 Task: Start in the project AgileRadius the sprint 'Feedback Collection Sprint', with a duration of 3 weeks. Start in the project AgileRadius the sprint 'Feedback Collection Sprint', with a duration of 2 weeks. Start in the project AgileRadius the sprint 'Feedback Collection Sprint', with a duration of 1 week
Action: Mouse moved to (189, 53)
Screenshot: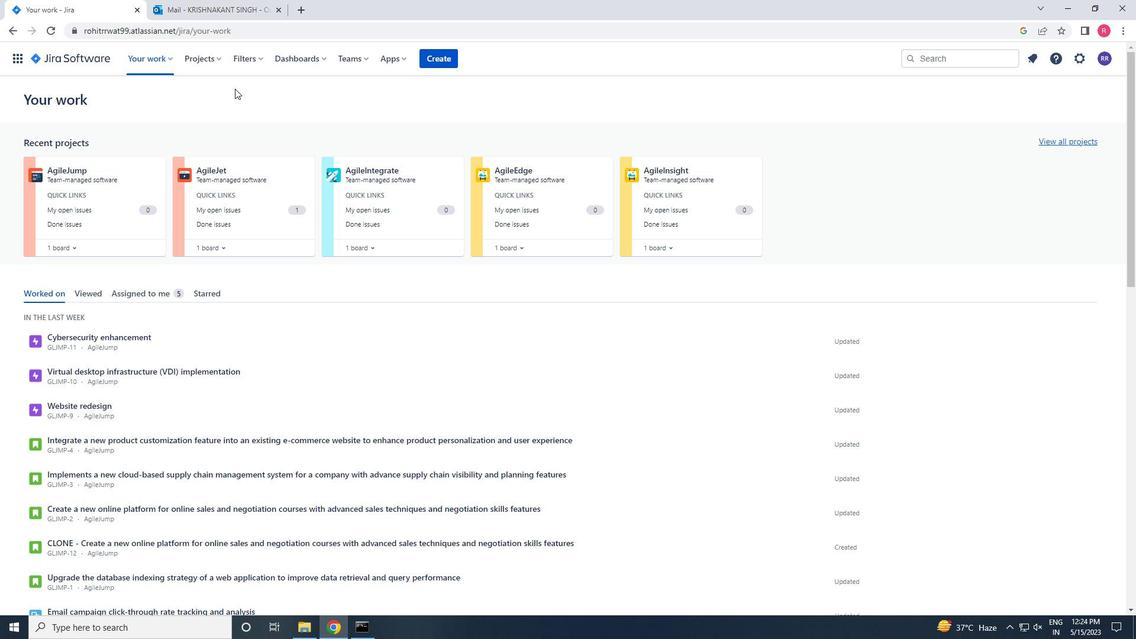 
Action: Mouse pressed left at (189, 53)
Screenshot: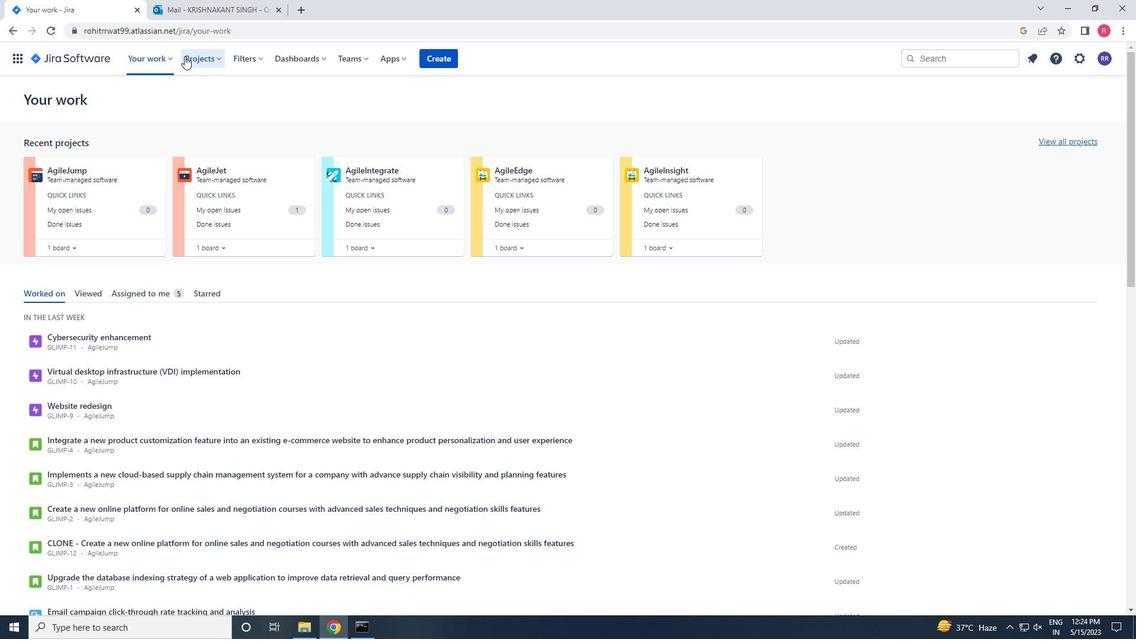 
Action: Mouse moved to (262, 112)
Screenshot: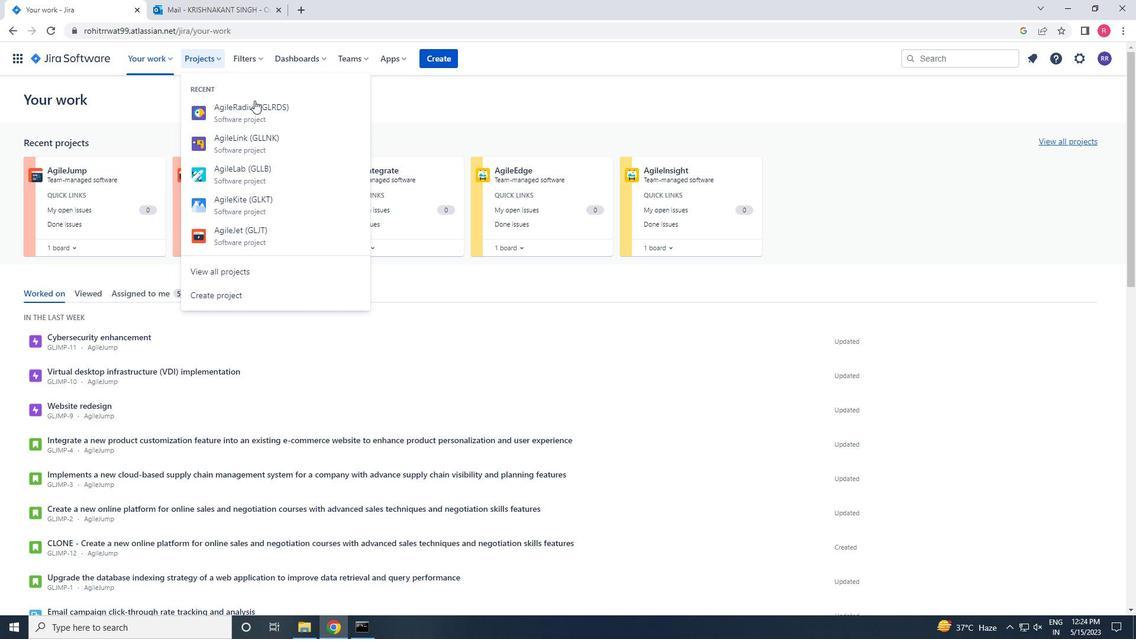 
Action: Mouse pressed left at (262, 112)
Screenshot: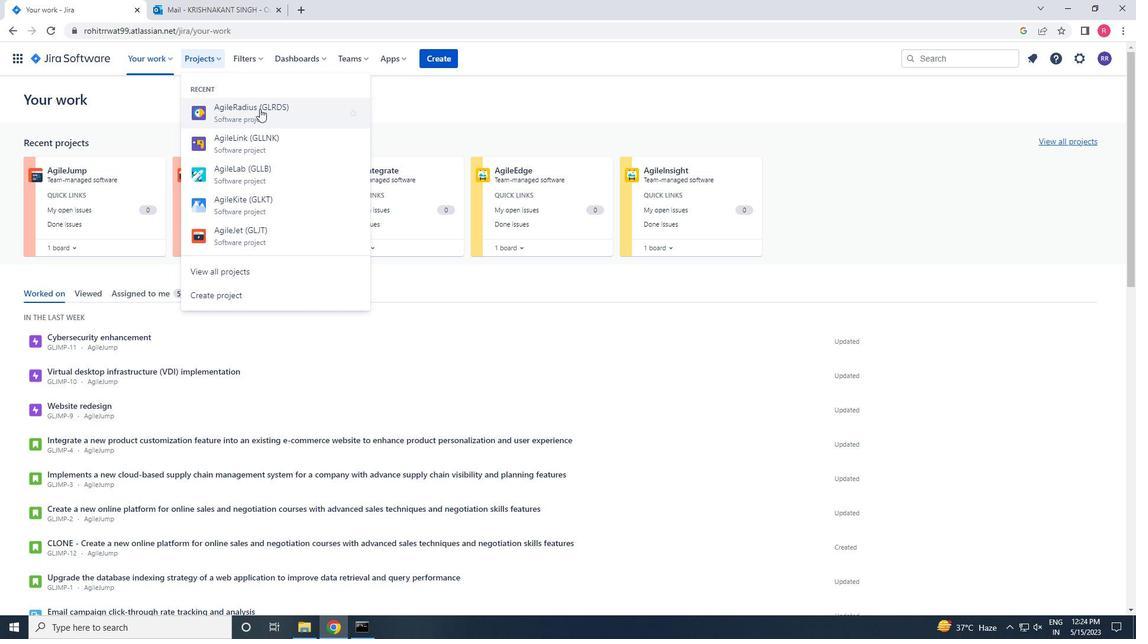 
Action: Mouse moved to (72, 183)
Screenshot: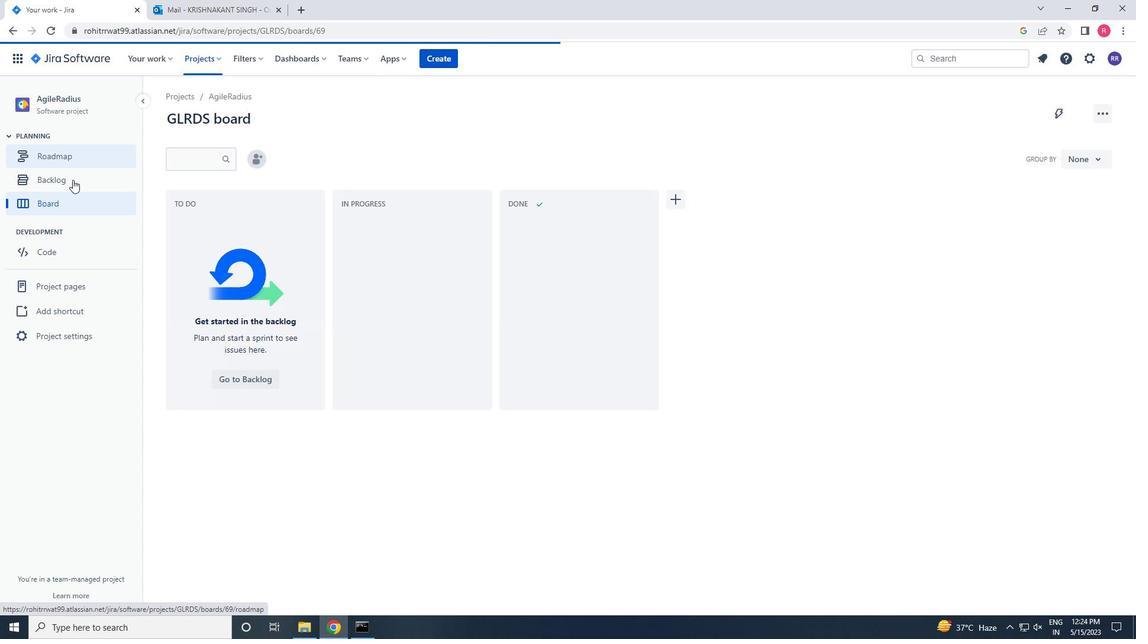 
Action: Mouse pressed left at (72, 183)
Screenshot: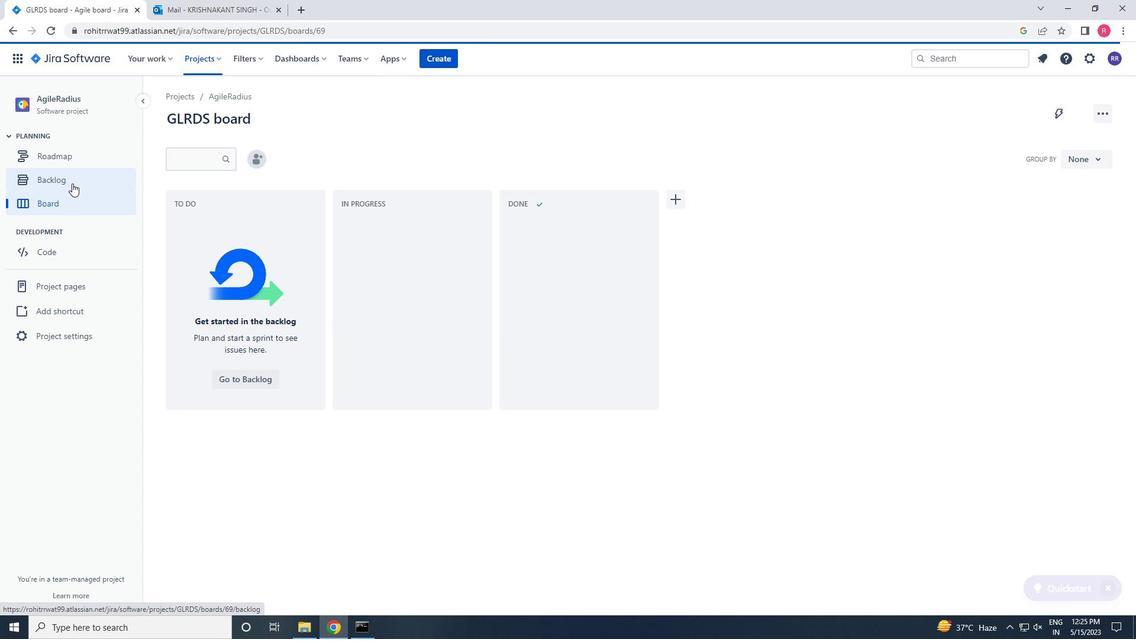 
Action: Mouse moved to (1055, 182)
Screenshot: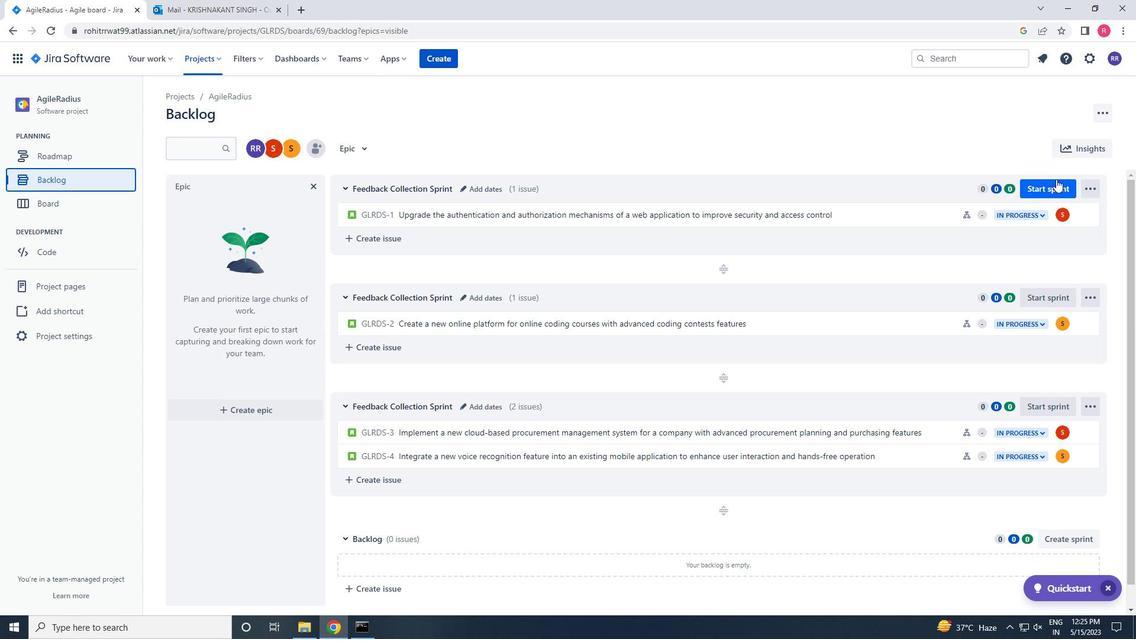 
Action: Mouse pressed left at (1055, 182)
Screenshot: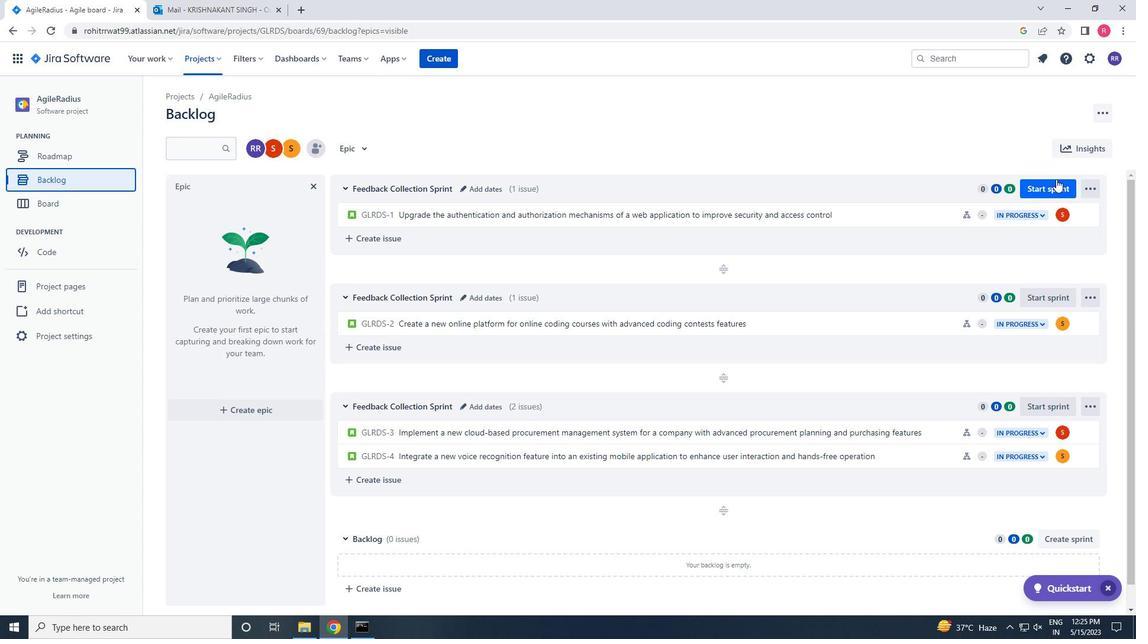 
Action: Mouse moved to (508, 208)
Screenshot: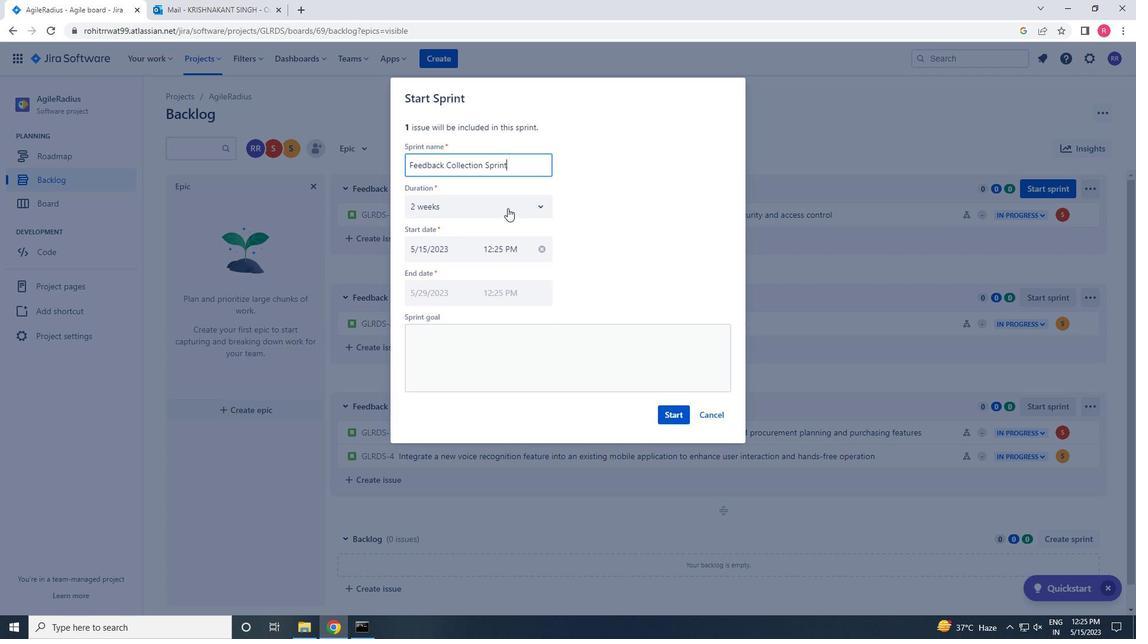 
Action: Mouse pressed left at (508, 208)
Screenshot: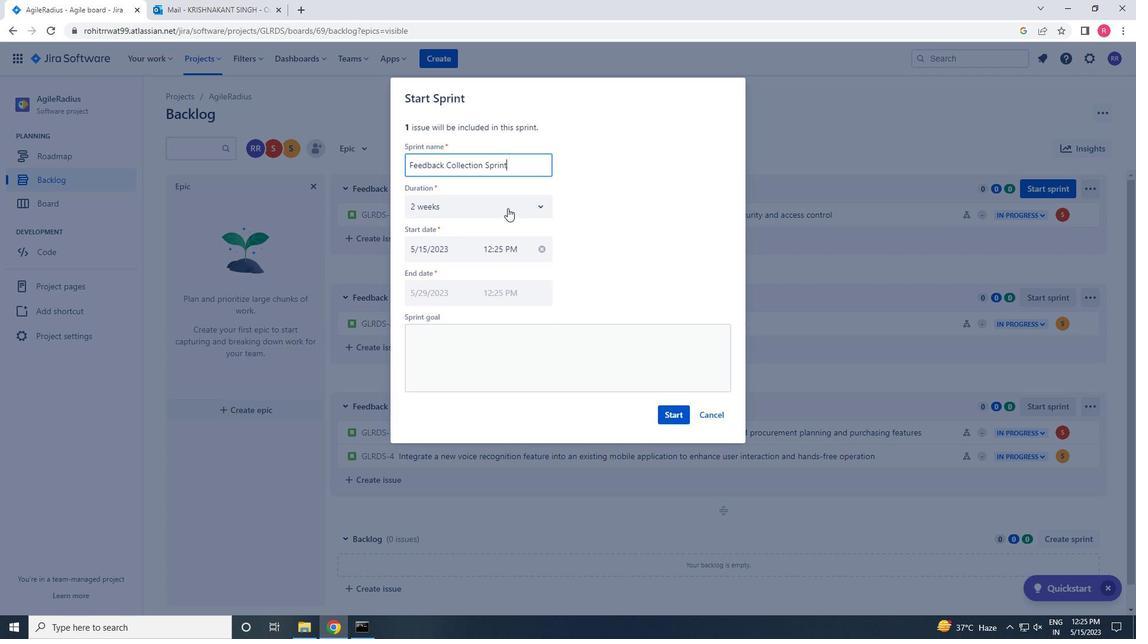 
Action: Mouse moved to (485, 276)
Screenshot: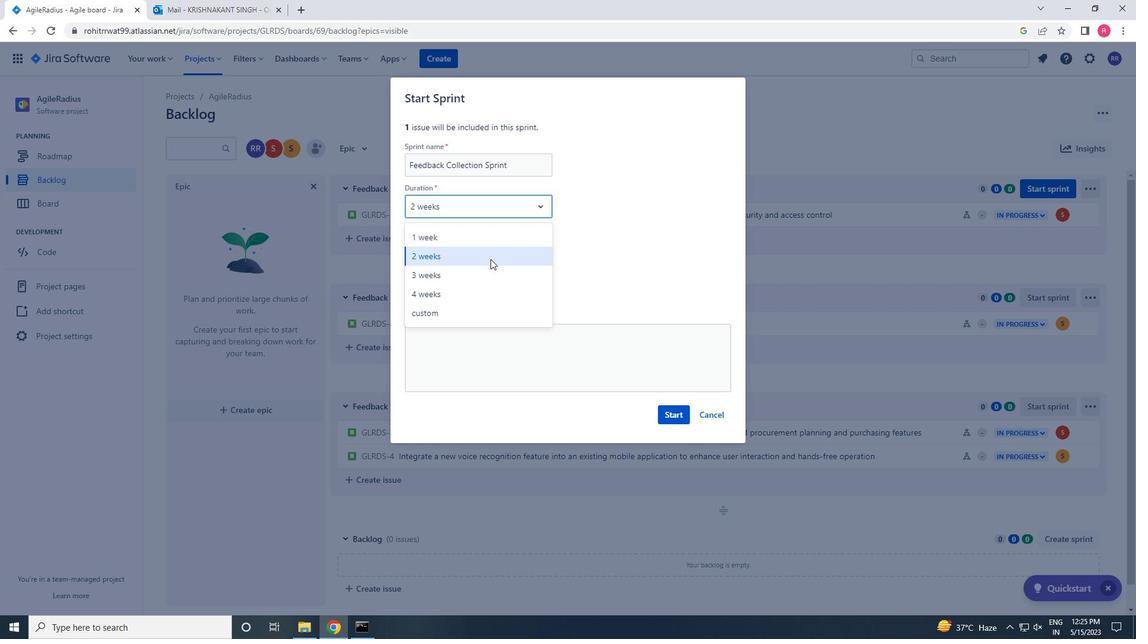 
Action: Mouse pressed left at (485, 276)
Screenshot: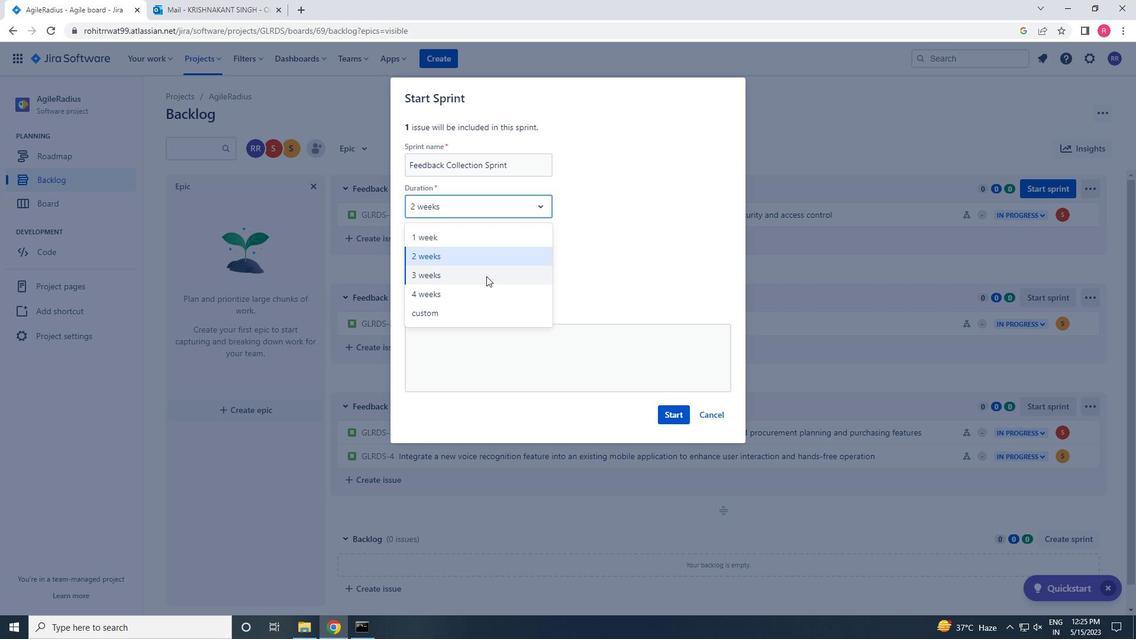 
Action: Mouse moved to (674, 421)
Screenshot: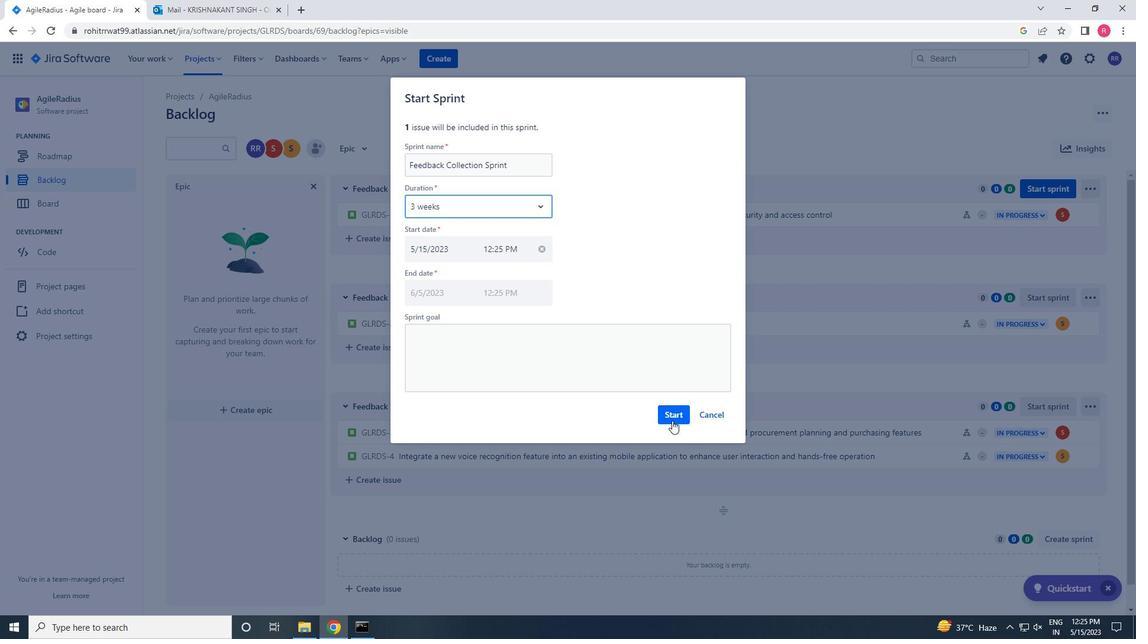 
Action: Mouse pressed left at (674, 421)
Screenshot: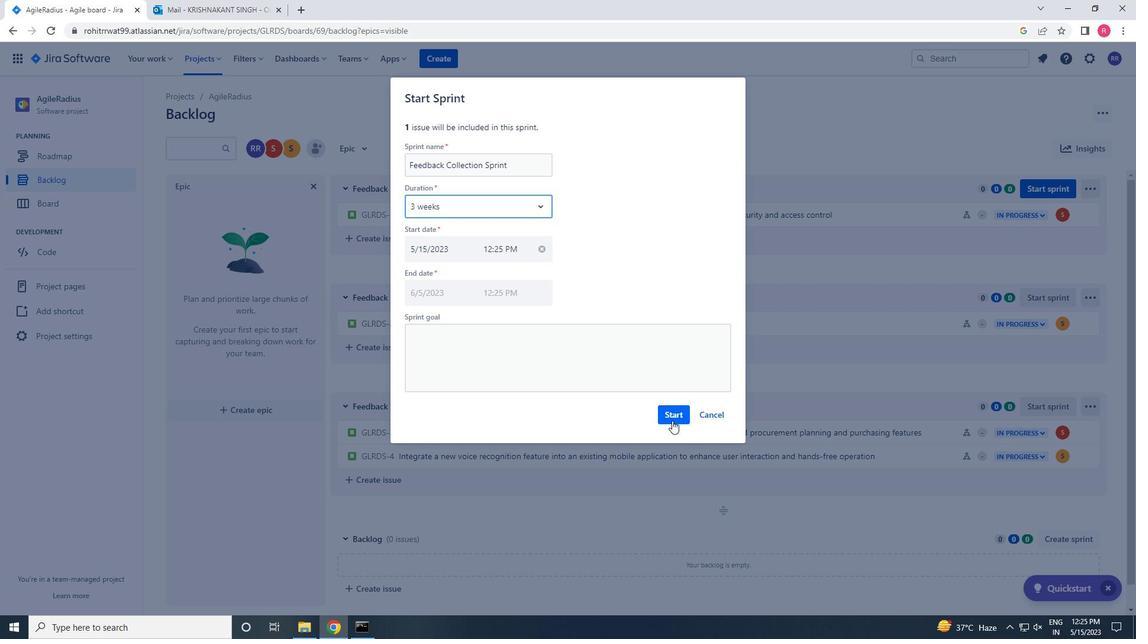 
Action: Mouse moved to (40, 184)
Screenshot: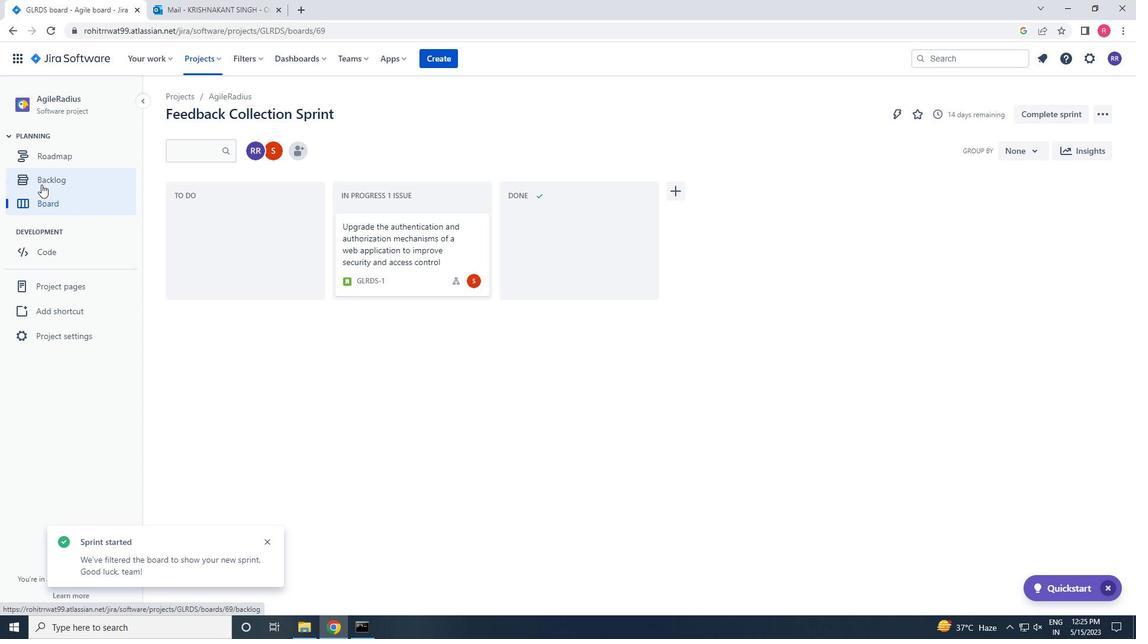 
Action: Mouse pressed left at (40, 184)
Screenshot: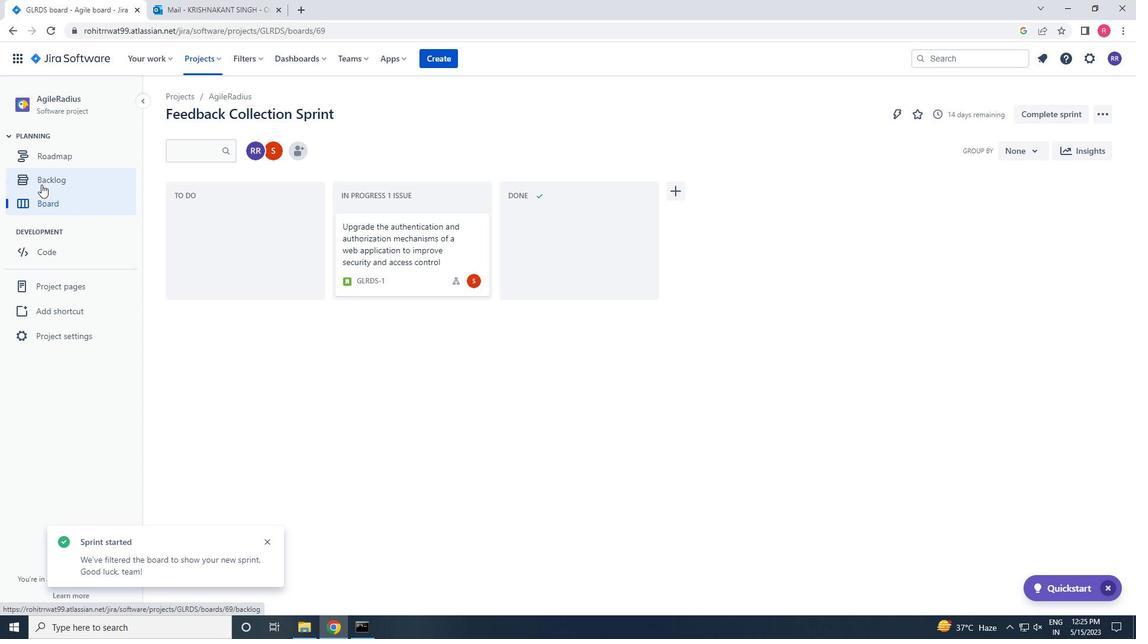 
Action: Mouse moved to (1051, 289)
Screenshot: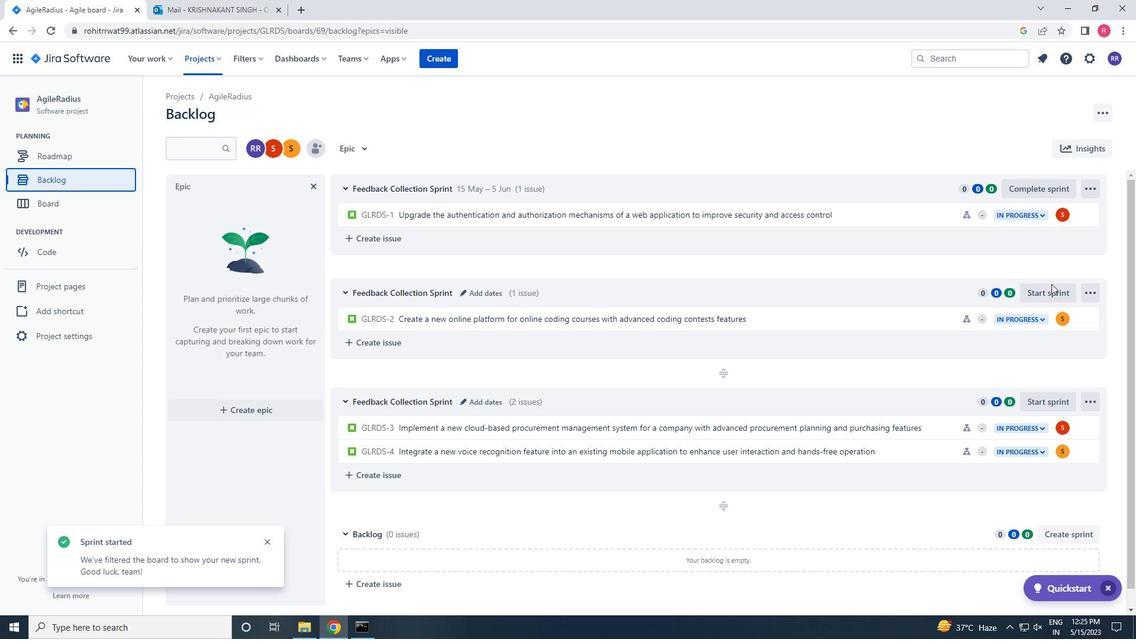 
Action: Mouse pressed left at (1051, 289)
Screenshot: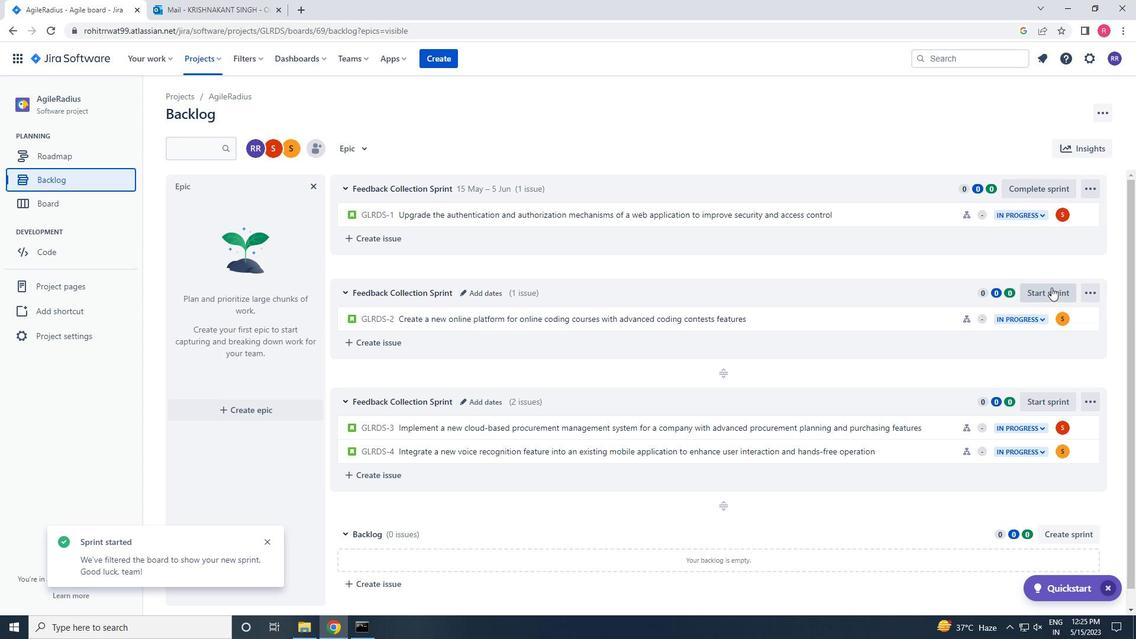 
Action: Mouse moved to (507, 213)
Screenshot: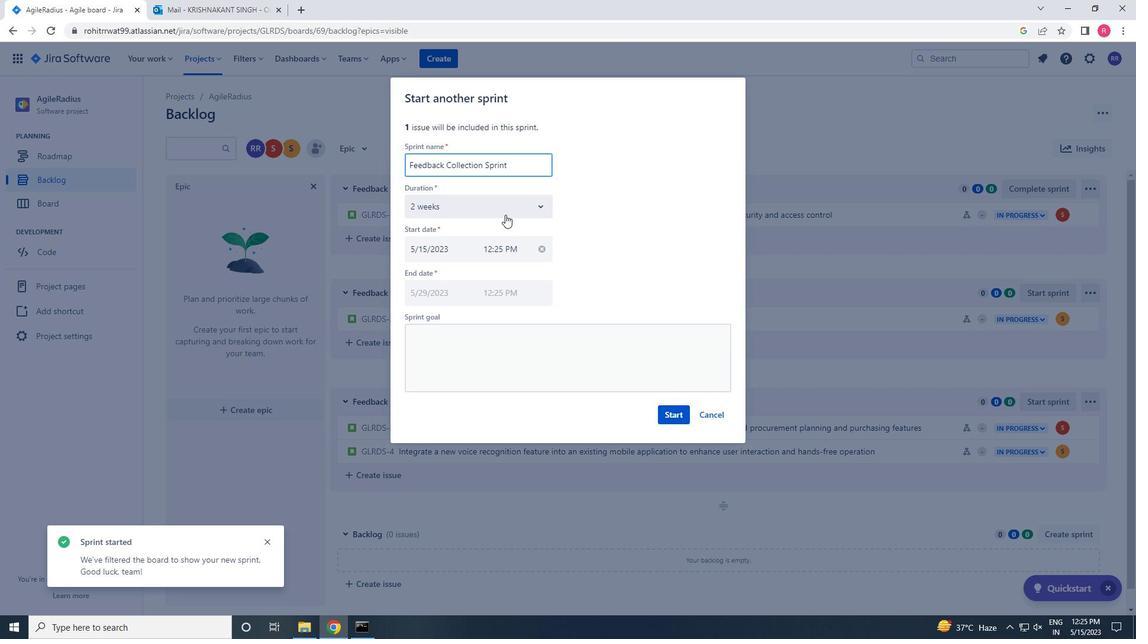 
Action: Mouse pressed left at (507, 213)
Screenshot: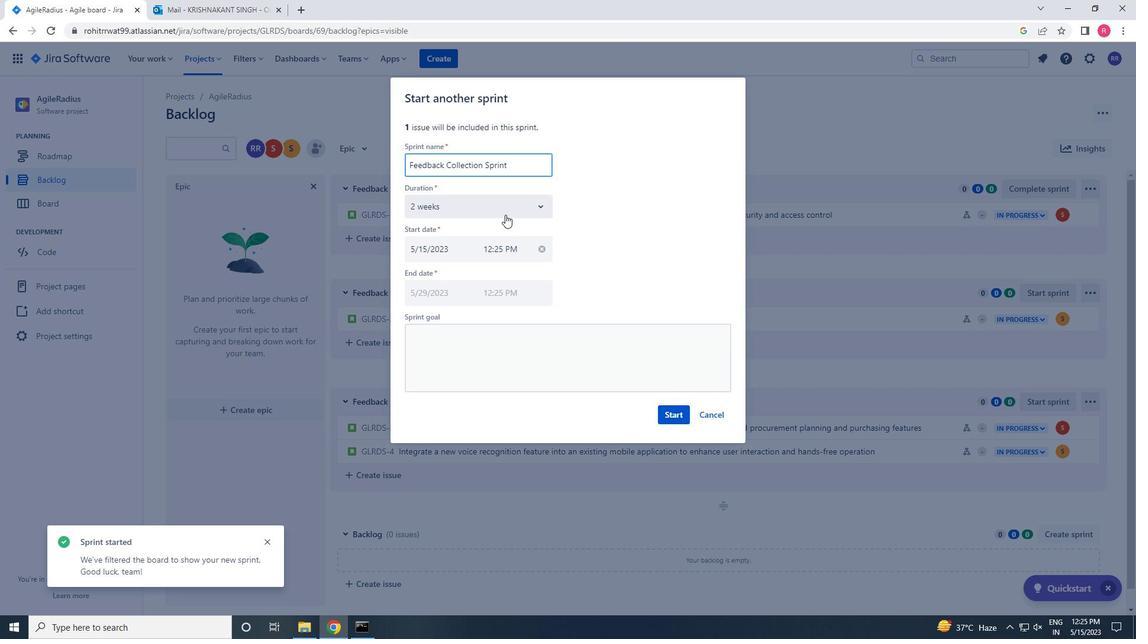 
Action: Mouse moved to (496, 256)
Screenshot: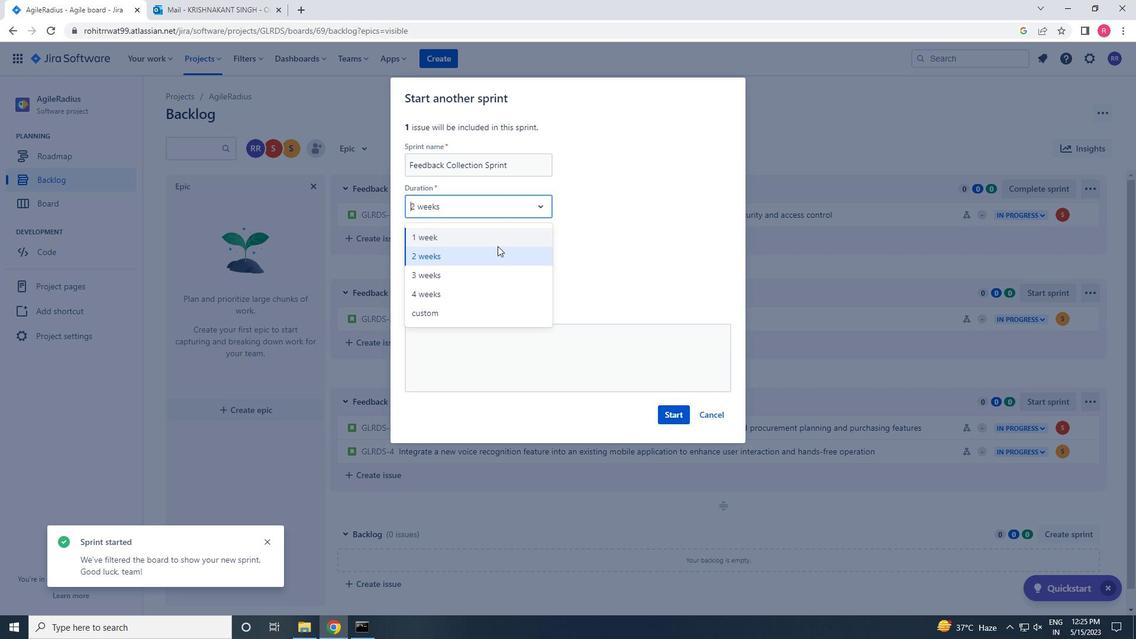 
Action: Mouse pressed left at (496, 256)
Screenshot: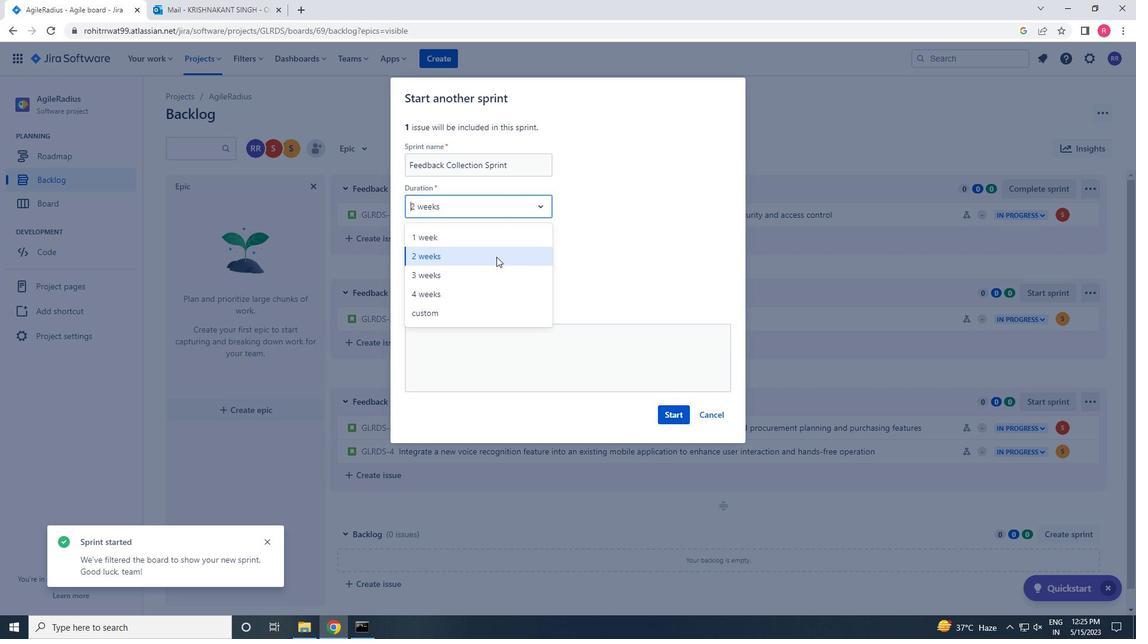 
Action: Mouse moved to (677, 414)
Screenshot: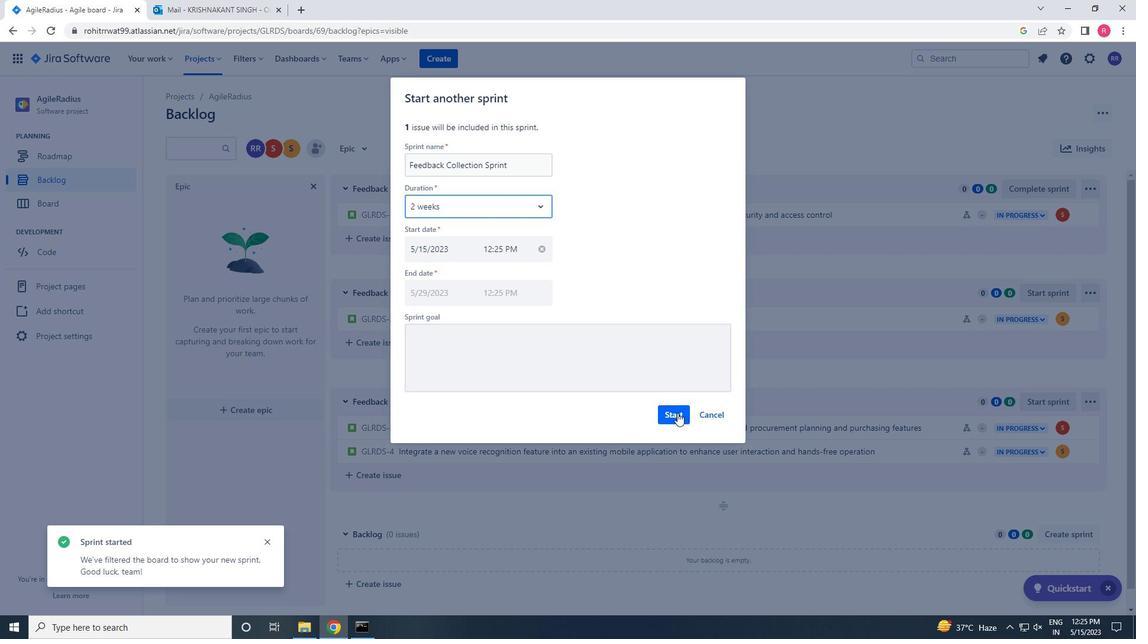 
Action: Mouse pressed left at (677, 414)
Screenshot: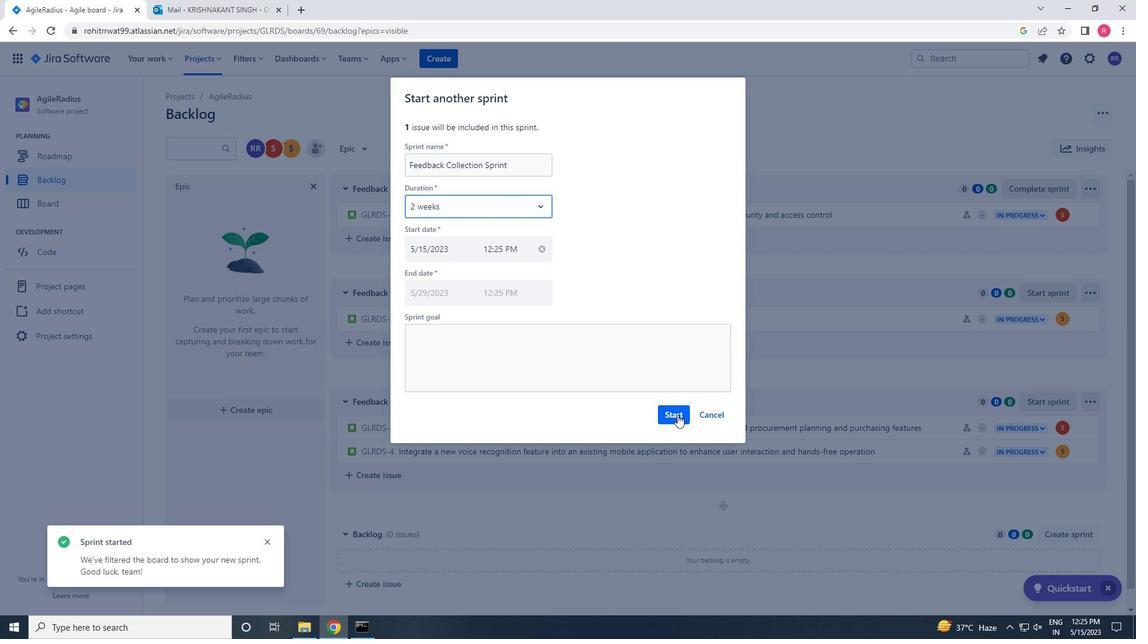 
Action: Mouse moved to (69, 175)
Screenshot: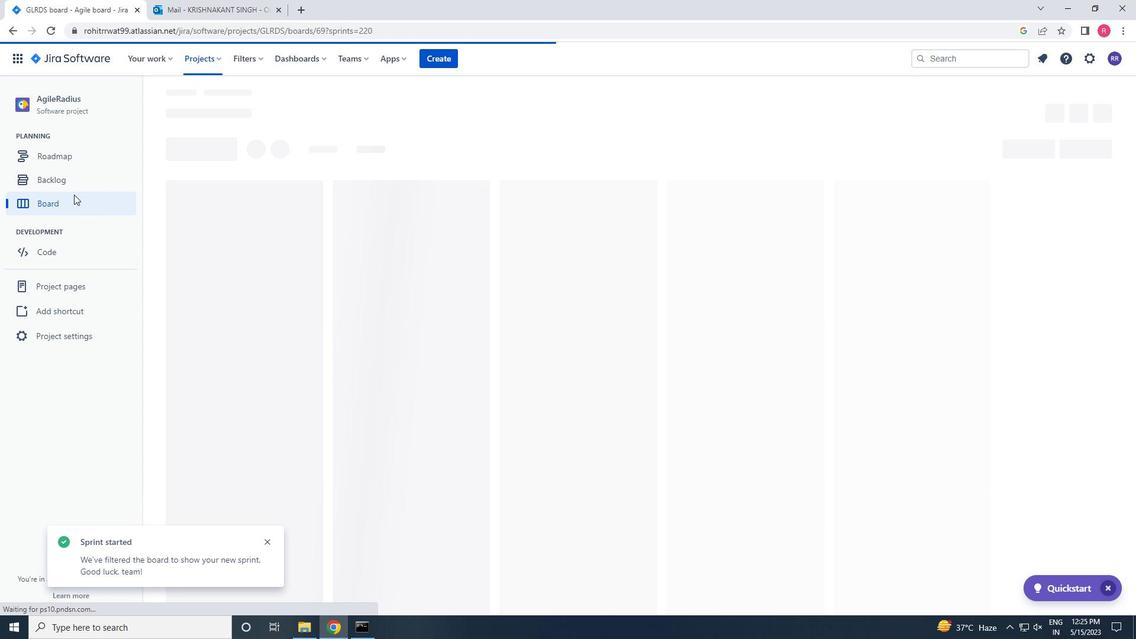 
Action: Mouse pressed left at (69, 175)
Screenshot: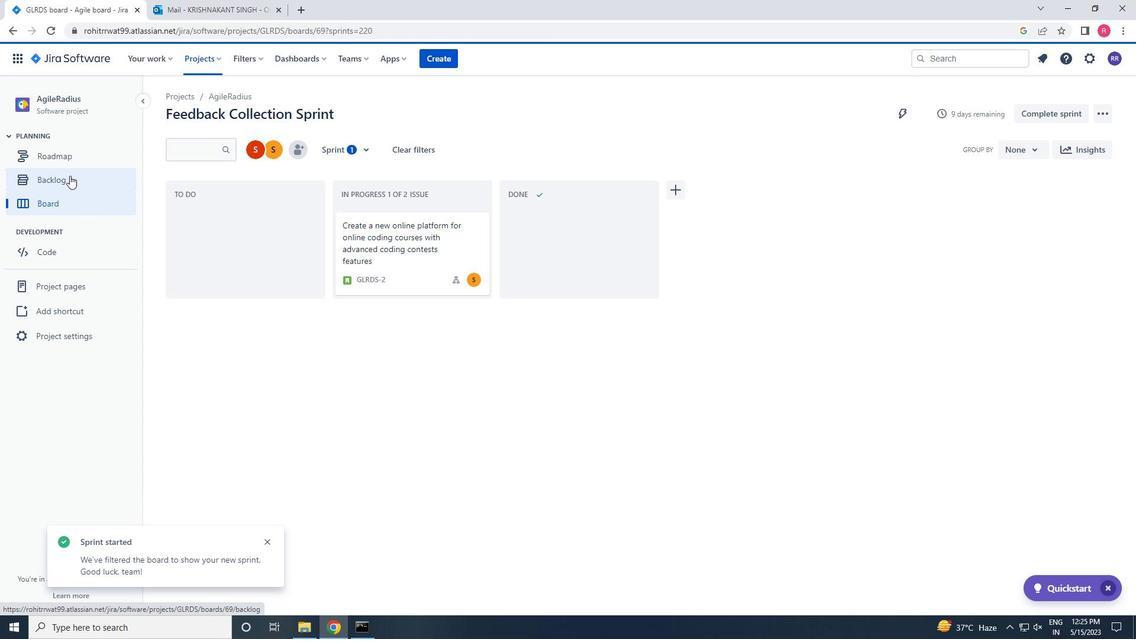 
Action: Mouse moved to (1035, 400)
Screenshot: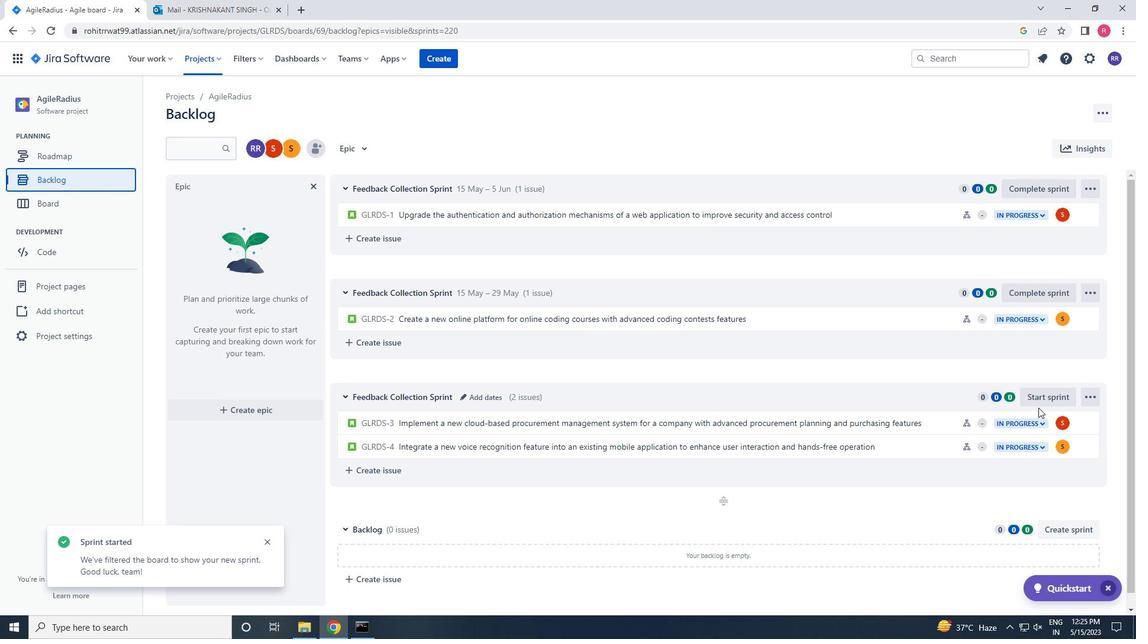 
Action: Mouse pressed left at (1035, 400)
Screenshot: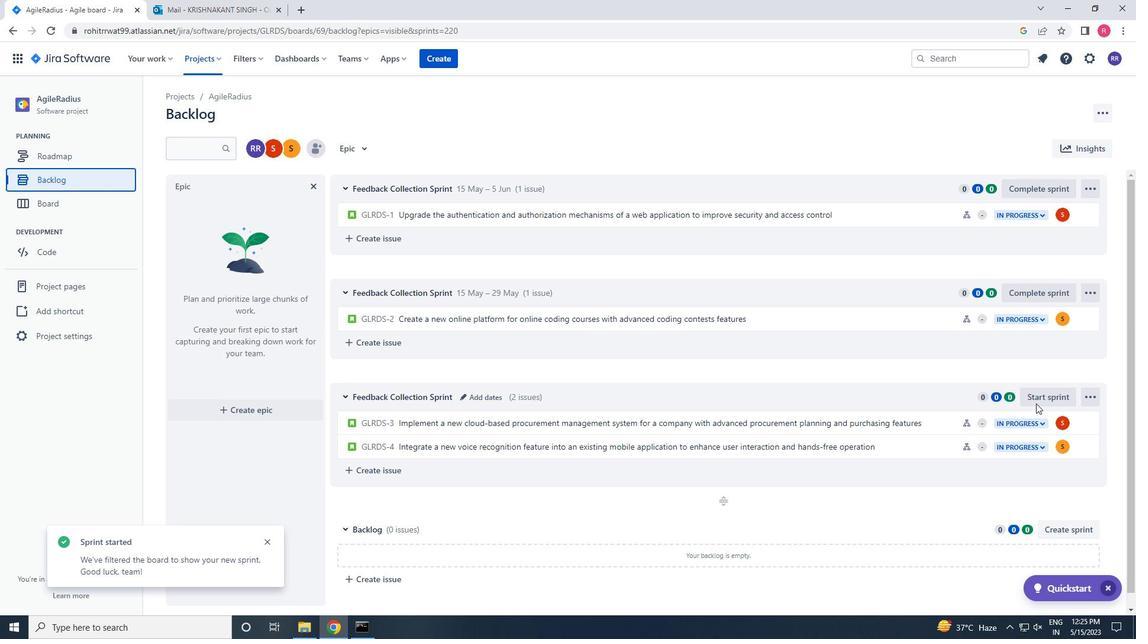 
Action: Mouse moved to (484, 215)
Screenshot: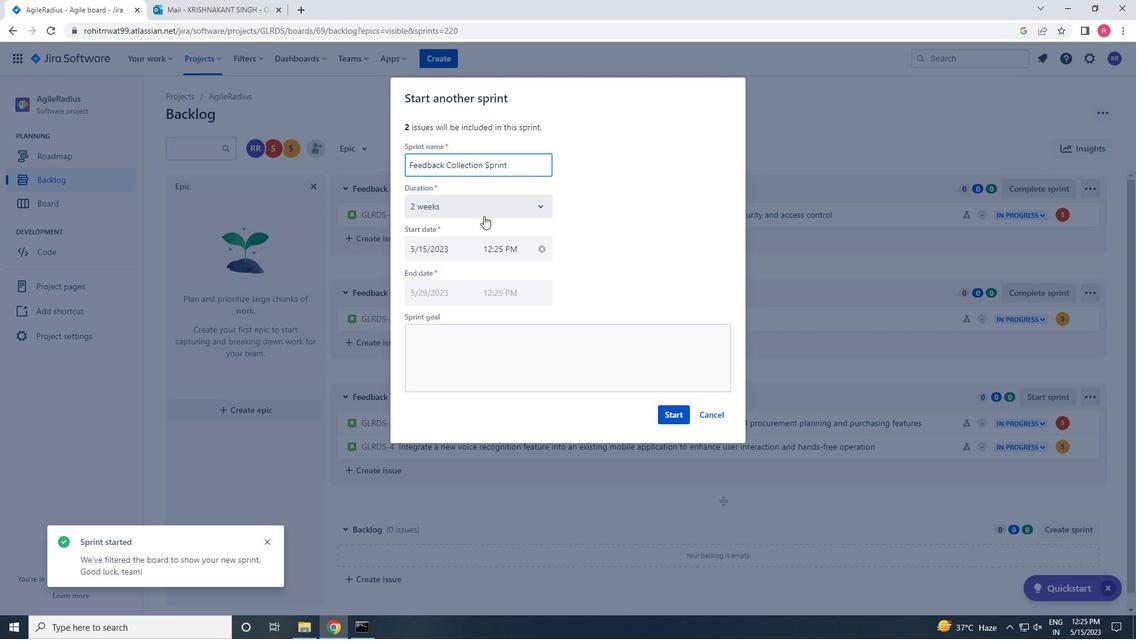 
Action: Mouse pressed left at (484, 215)
Screenshot: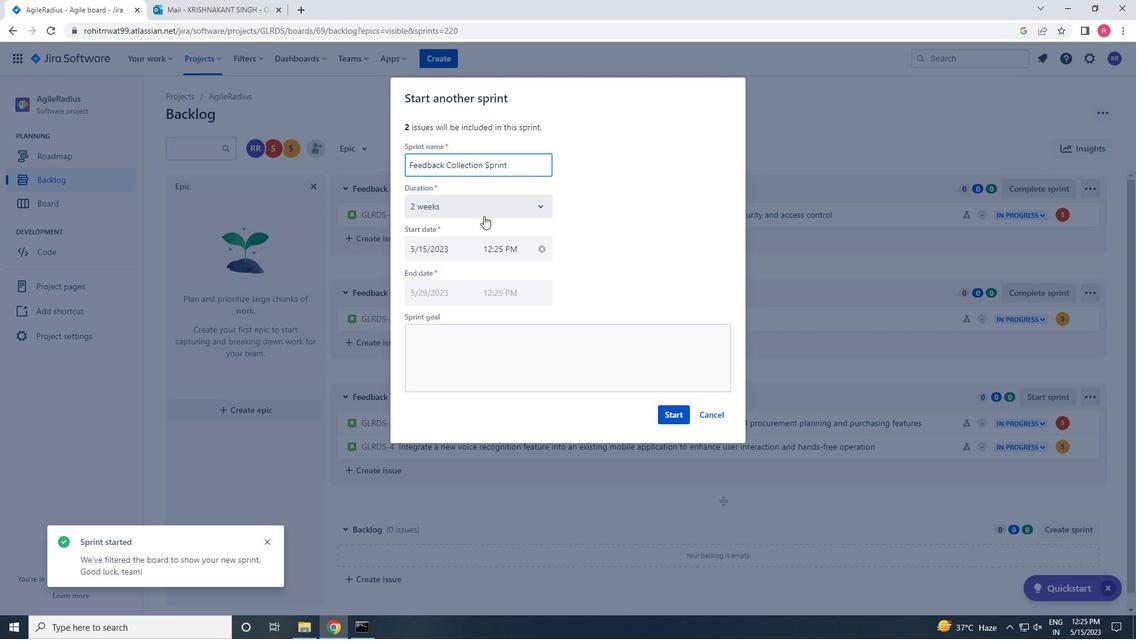 
Action: Mouse moved to (484, 233)
Screenshot: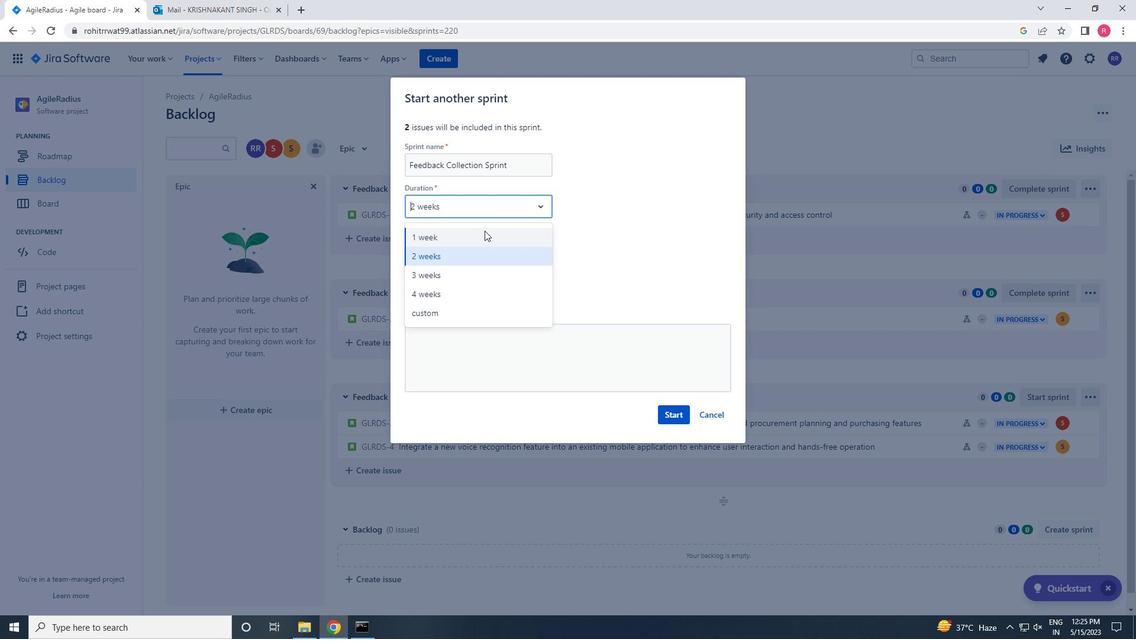 
Action: Mouse pressed left at (484, 233)
Screenshot: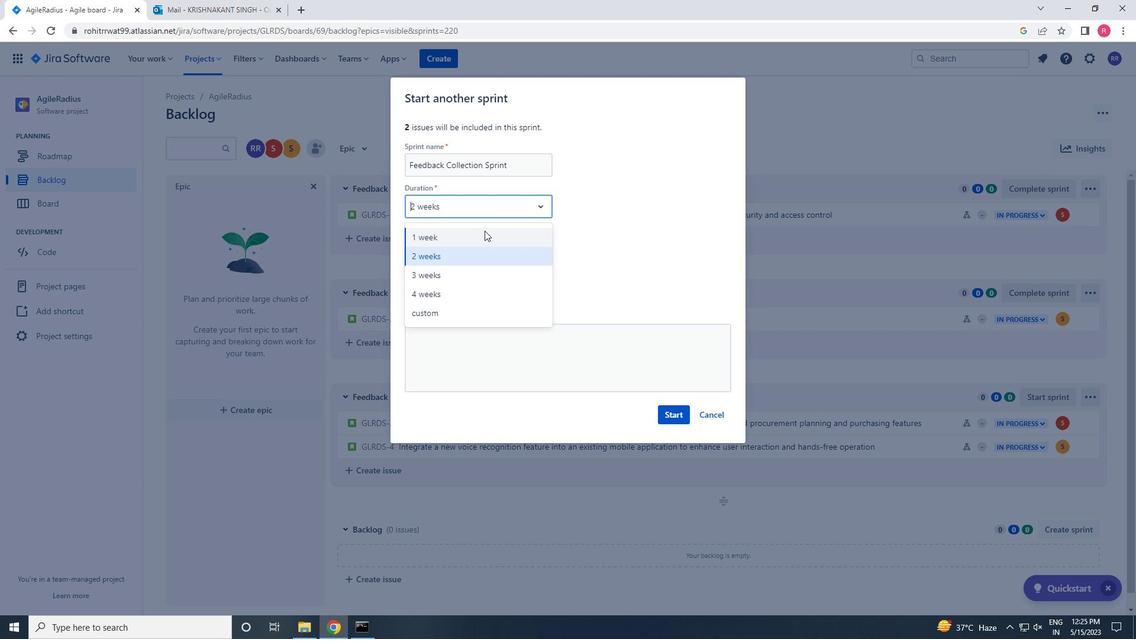 
Action: Mouse moved to (662, 417)
Screenshot: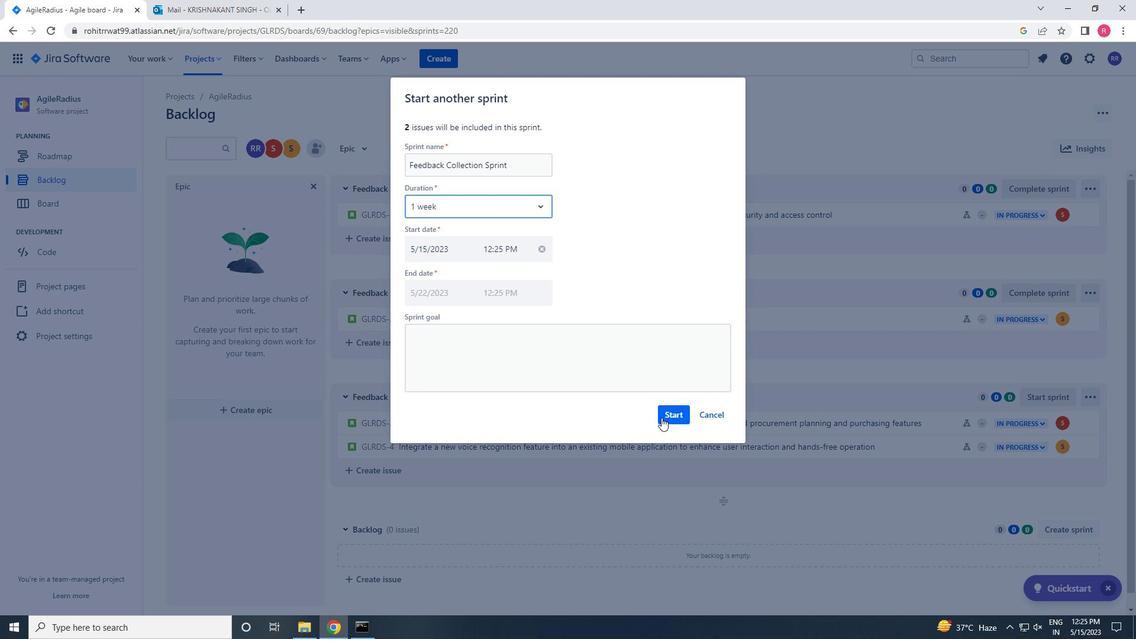 
Action: Mouse pressed left at (662, 417)
Screenshot: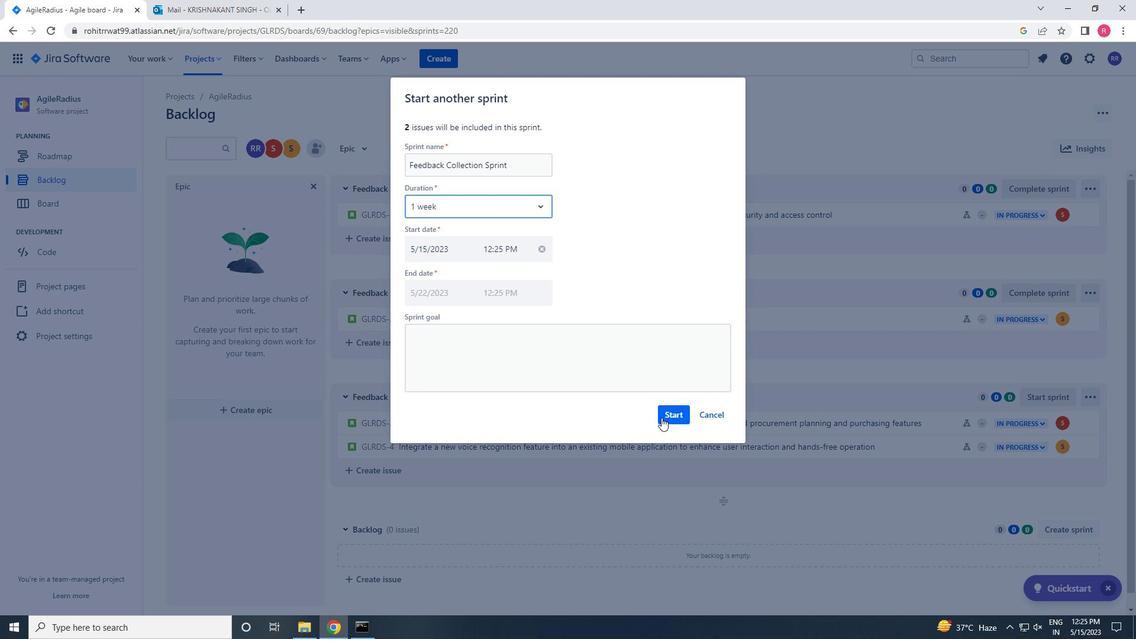 
Action: Mouse moved to (70, 175)
Screenshot: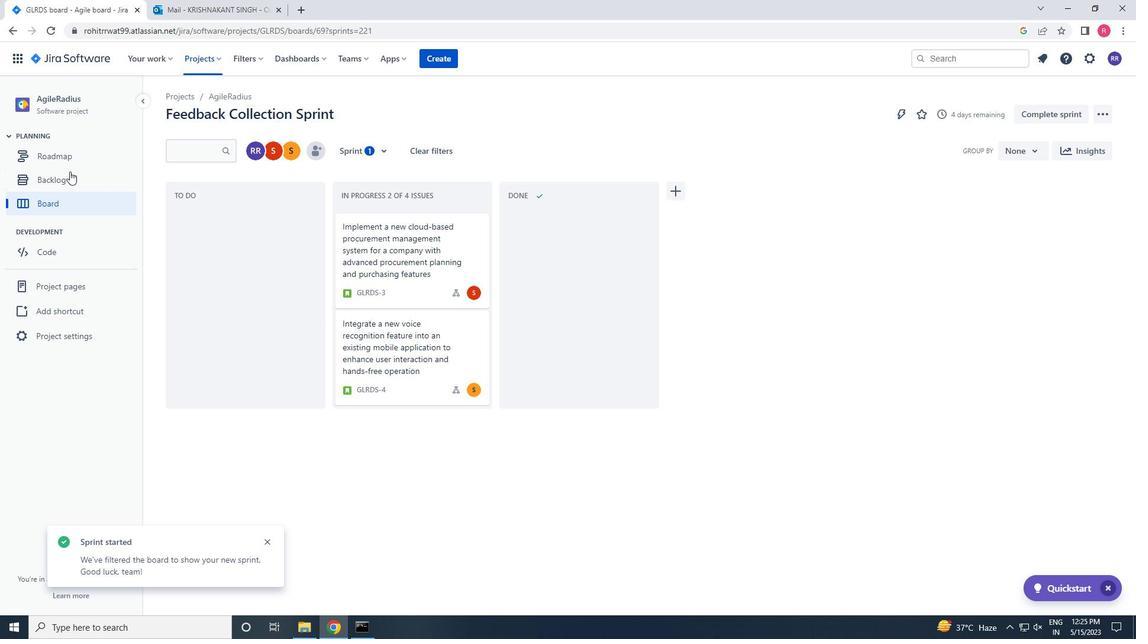 
Action: Mouse pressed left at (70, 175)
Screenshot: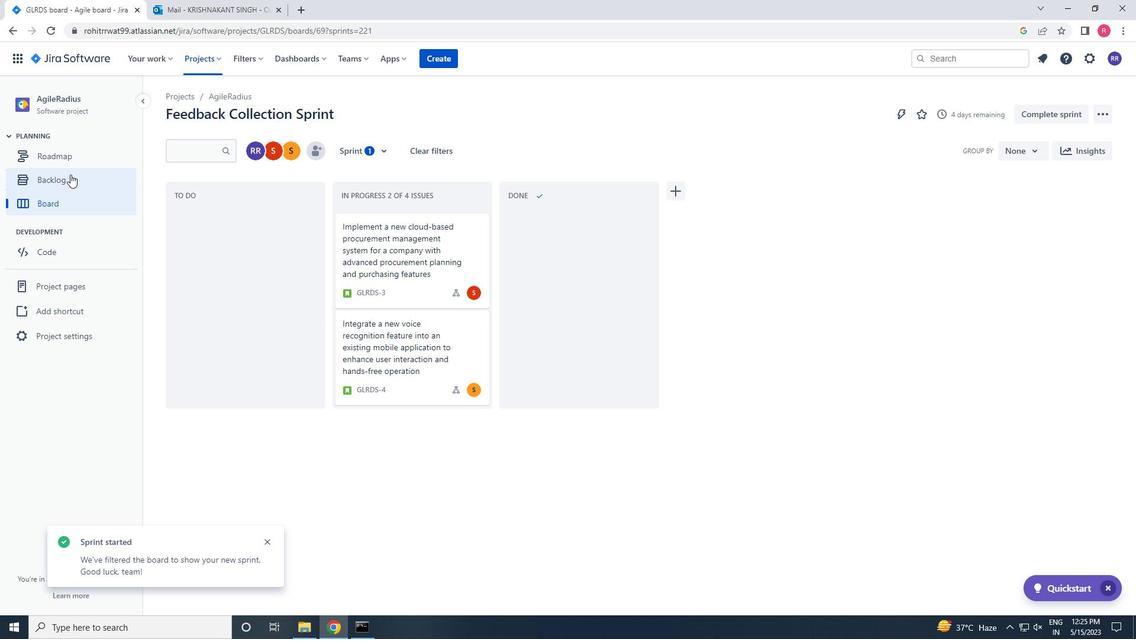 
Action: Mouse moved to (66, 177)
Screenshot: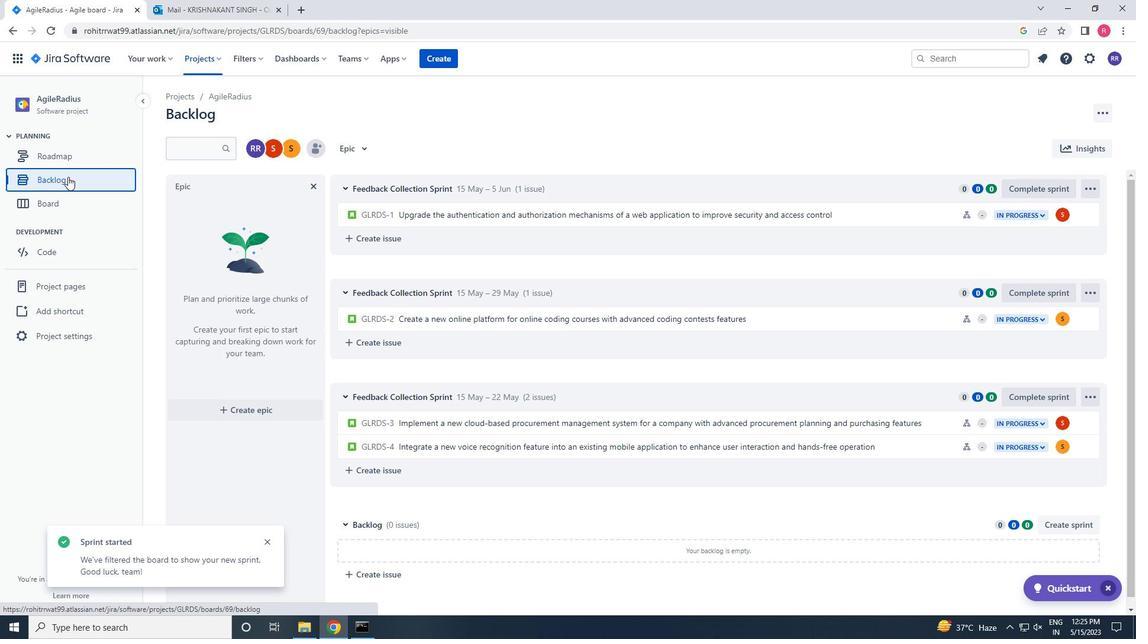 
